 Task: Create a due date automation trigger when advanced on, on the tuesday of the week before a card is due add fields without custom field "Resume" set to a number greater or equal to 1 and greater or equal to 10 at 11:00 AM.
Action: Mouse moved to (980, 68)
Screenshot: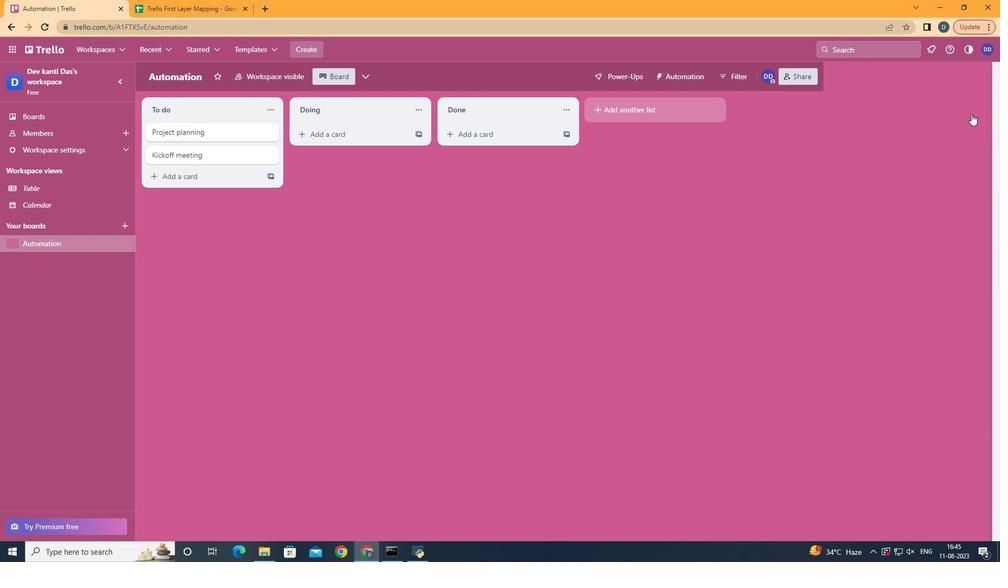 
Action: Mouse pressed left at (980, 68)
Screenshot: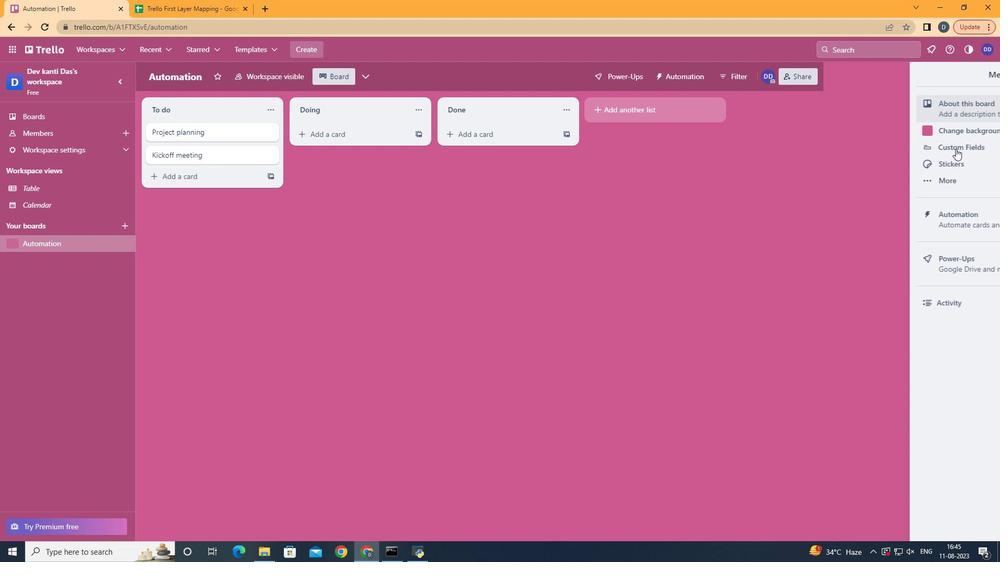 
Action: Mouse moved to (924, 207)
Screenshot: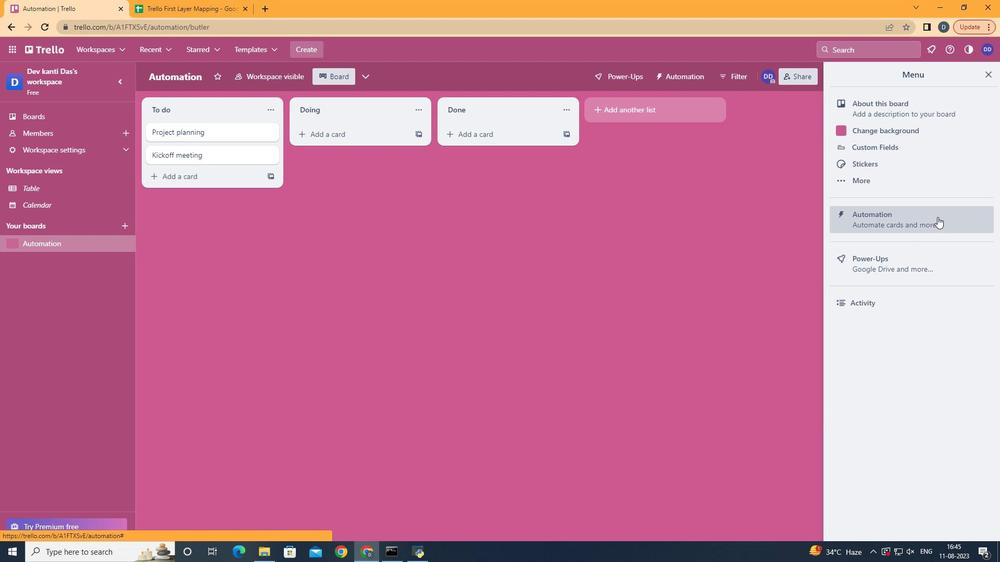 
Action: Mouse pressed left at (924, 207)
Screenshot: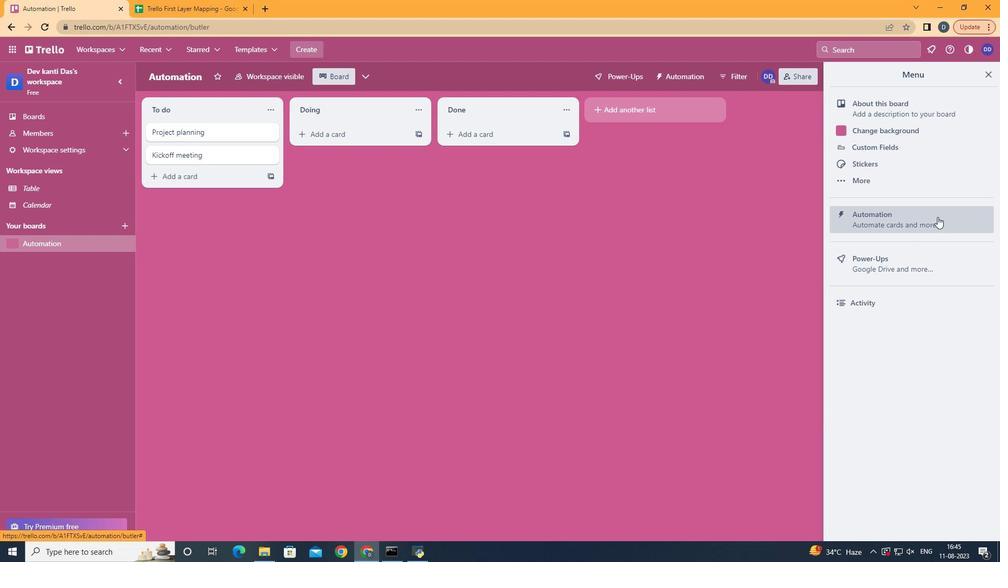 
Action: Mouse moved to (191, 195)
Screenshot: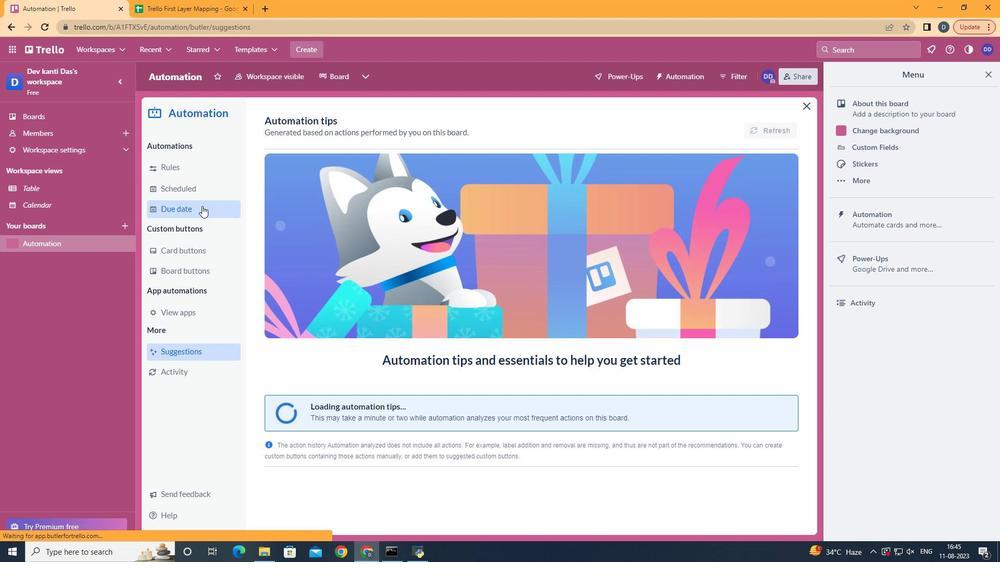 
Action: Mouse pressed left at (191, 195)
Screenshot: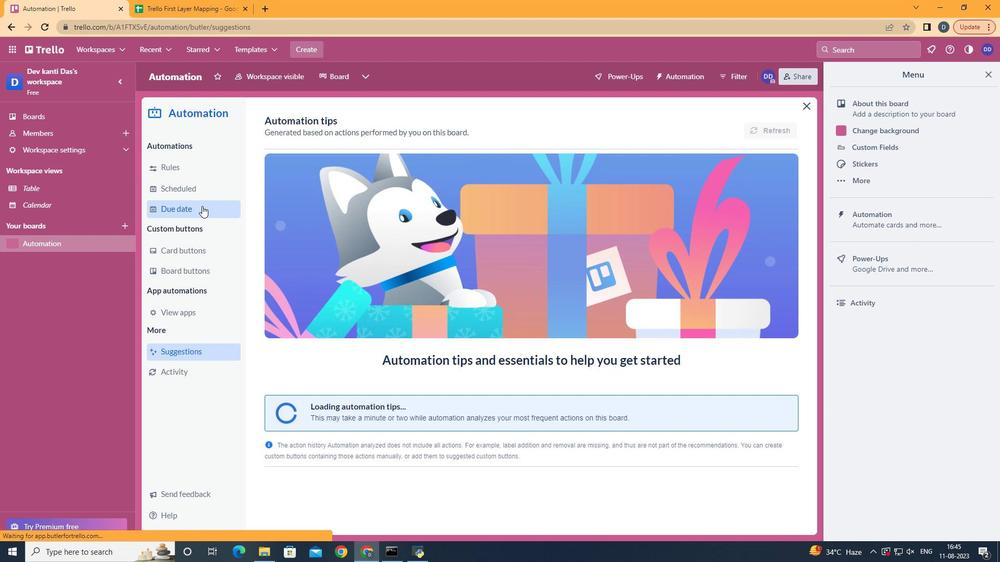 
Action: Mouse moved to (720, 110)
Screenshot: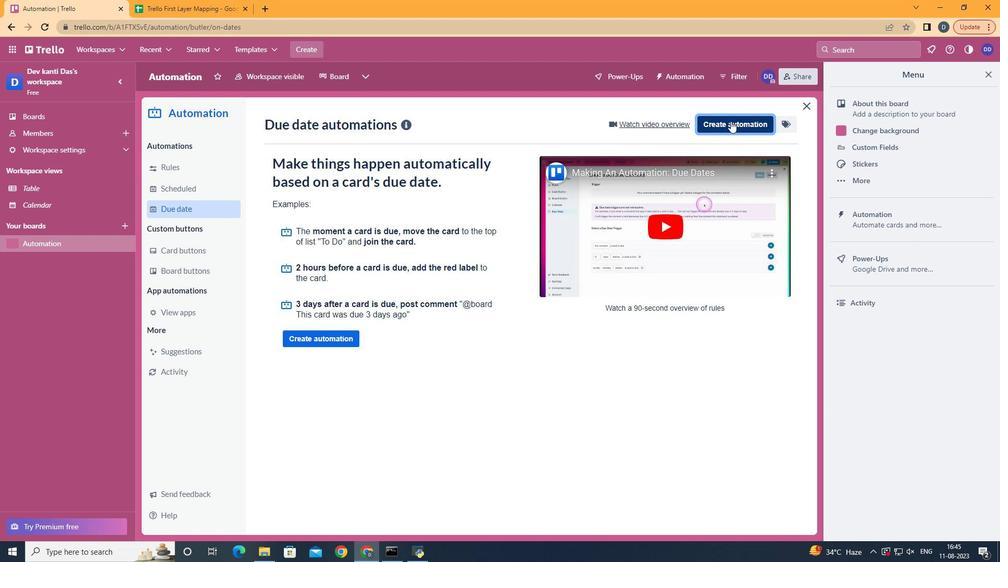 
Action: Mouse pressed left at (720, 110)
Screenshot: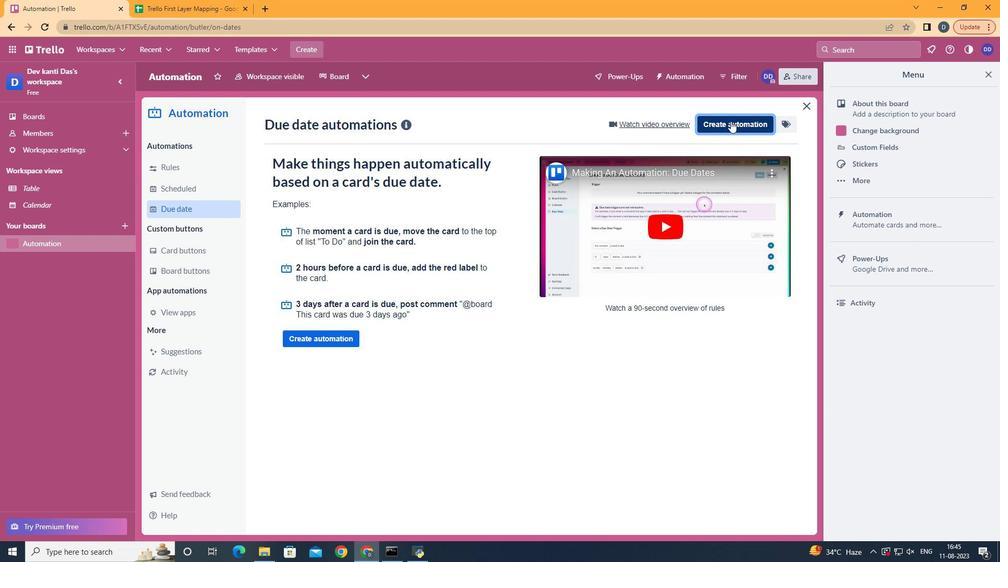 
Action: Mouse moved to (517, 216)
Screenshot: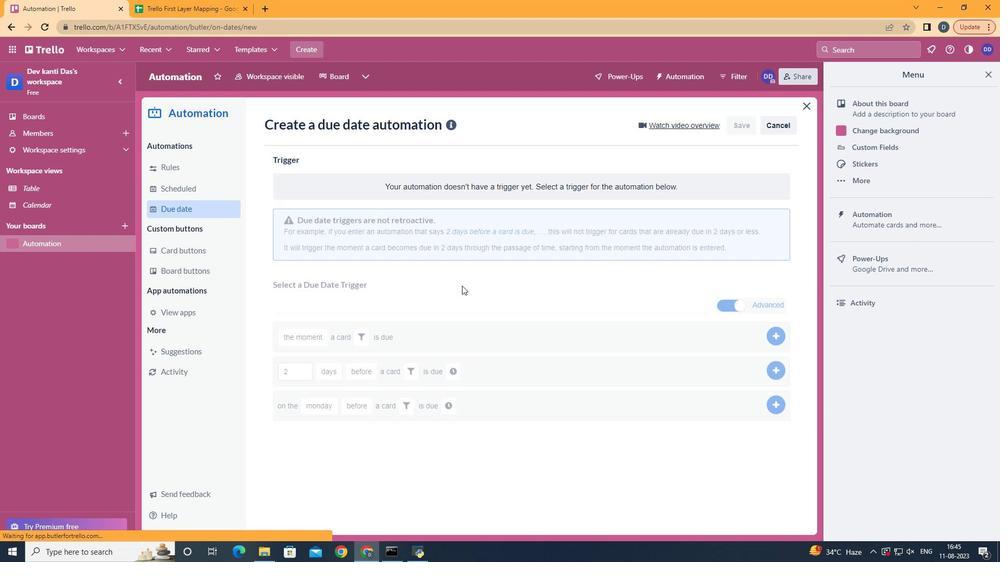 
Action: Mouse pressed left at (517, 216)
Screenshot: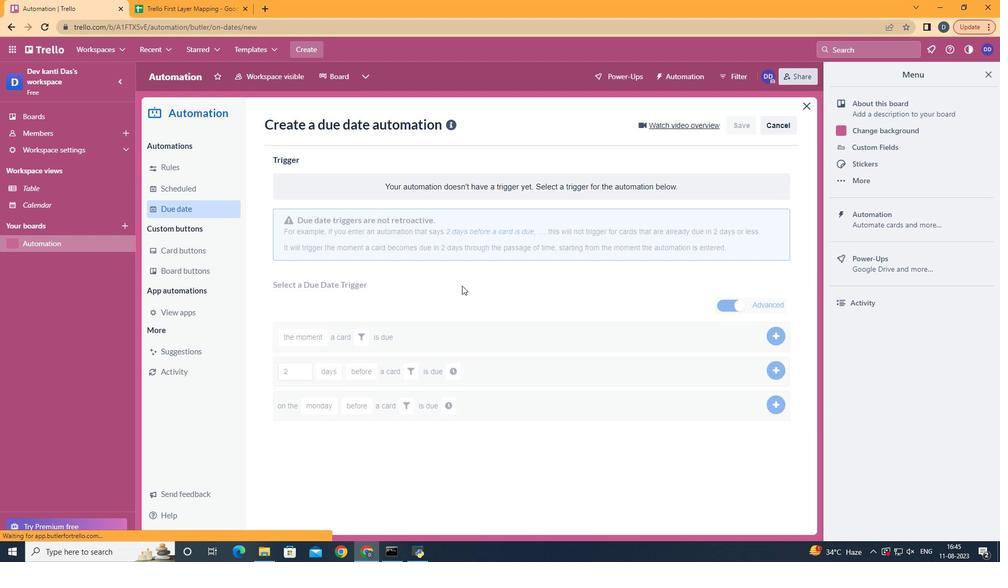 
Action: Mouse moved to (331, 283)
Screenshot: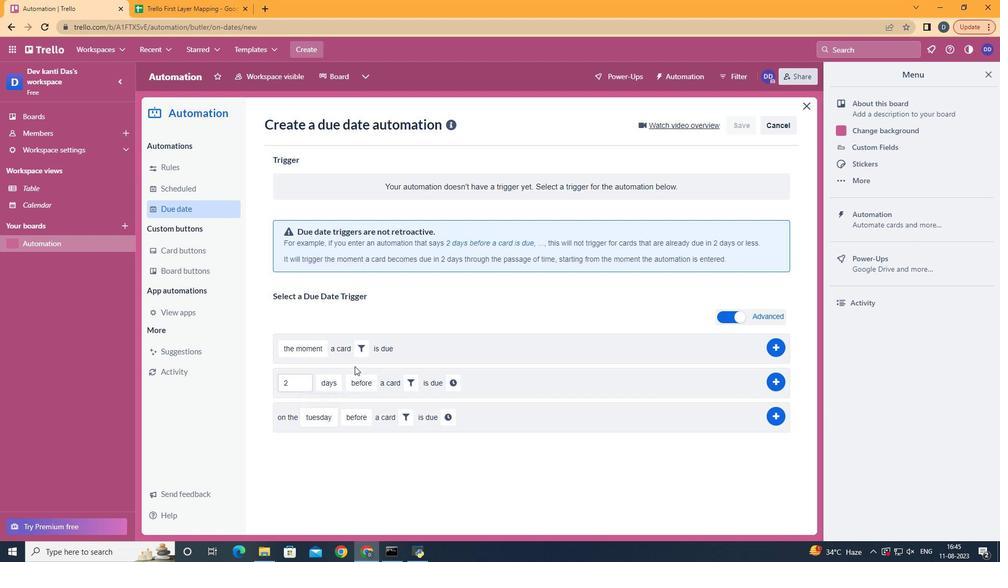 
Action: Mouse pressed left at (331, 283)
Screenshot: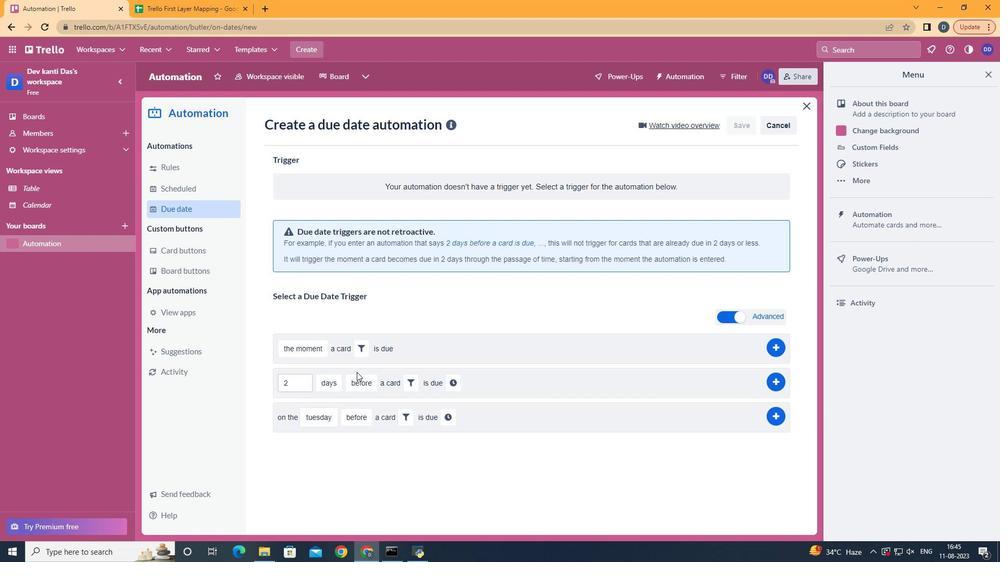
Action: Mouse moved to (355, 486)
Screenshot: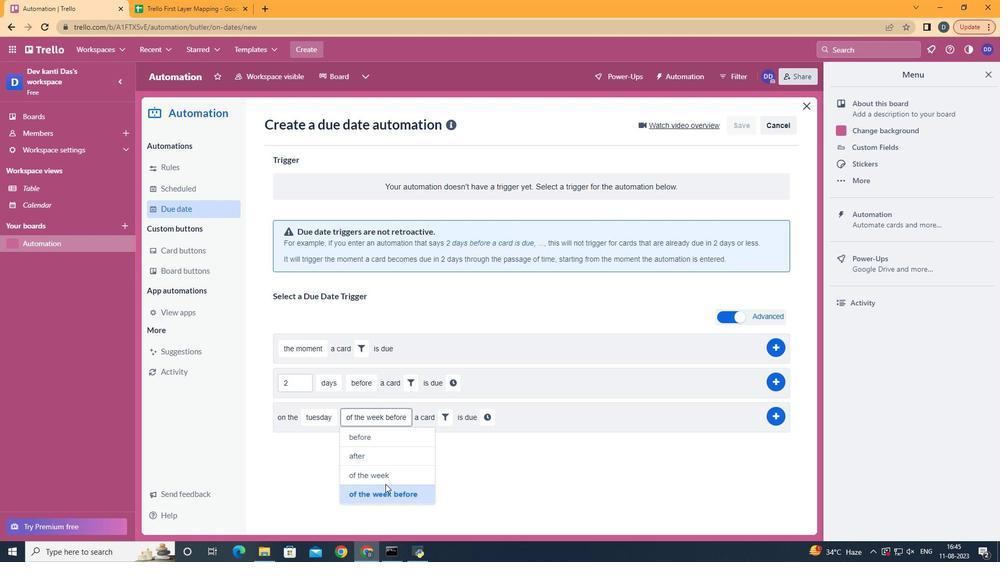 
Action: Mouse pressed left at (355, 486)
Screenshot: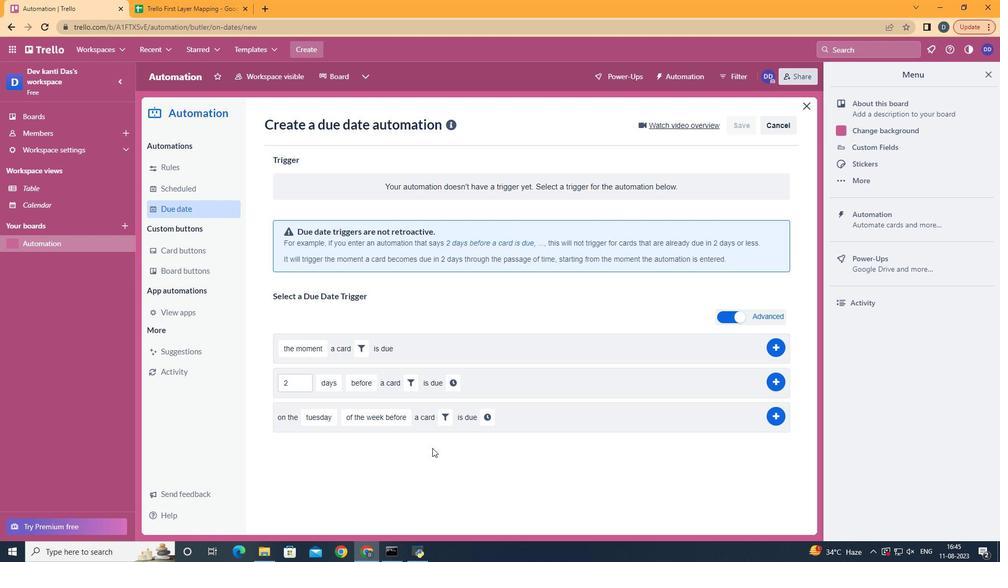 
Action: Mouse moved to (434, 407)
Screenshot: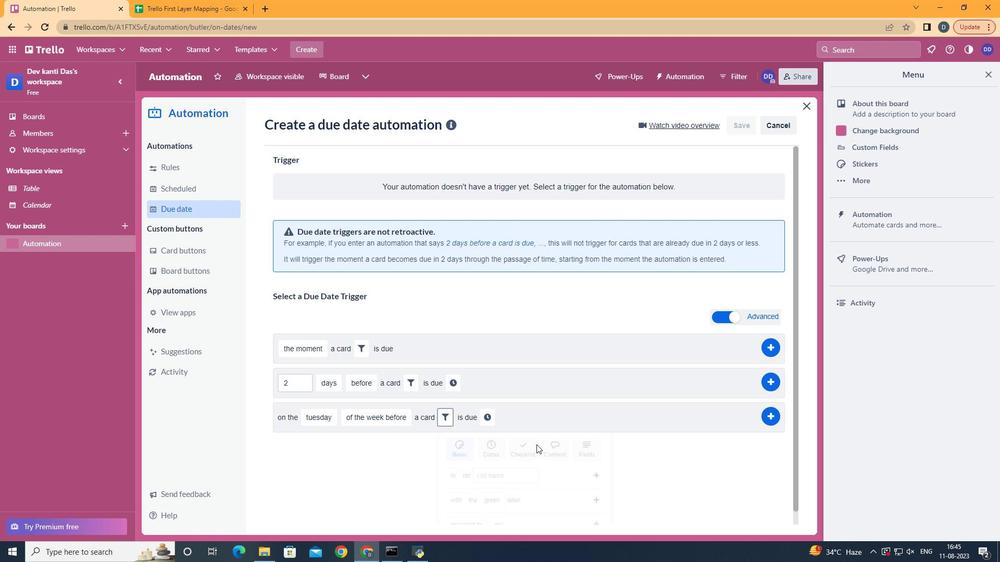 
Action: Mouse pressed left at (434, 407)
Screenshot: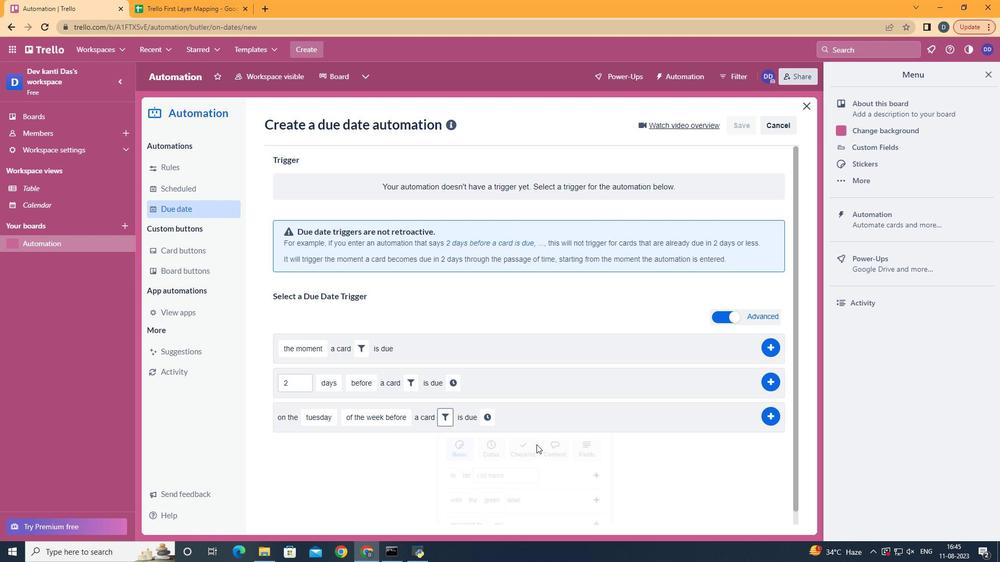 
Action: Mouse moved to (611, 444)
Screenshot: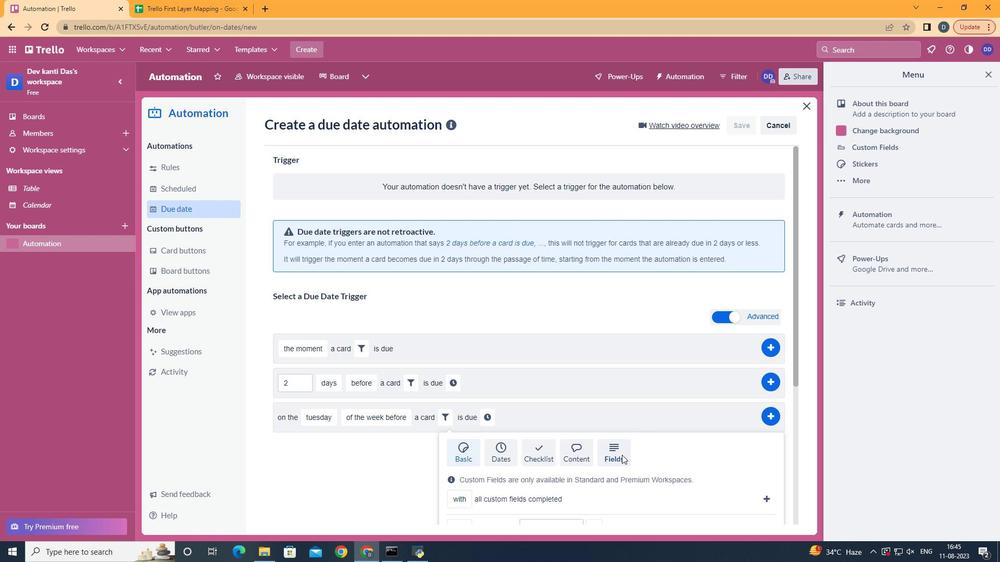 
Action: Mouse pressed left at (611, 444)
Screenshot: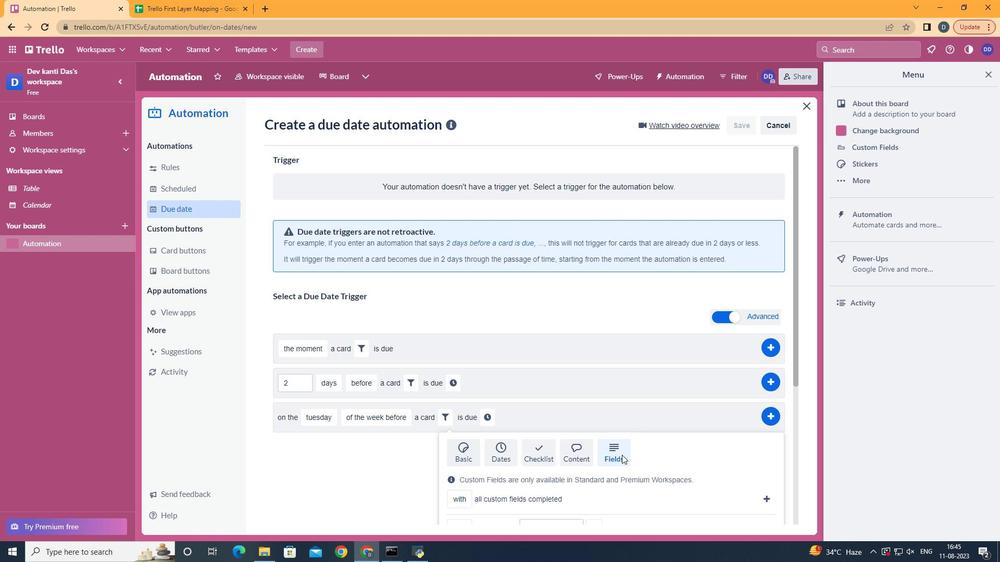
Action: Mouse scrolled (611, 444) with delta (0, 0)
Screenshot: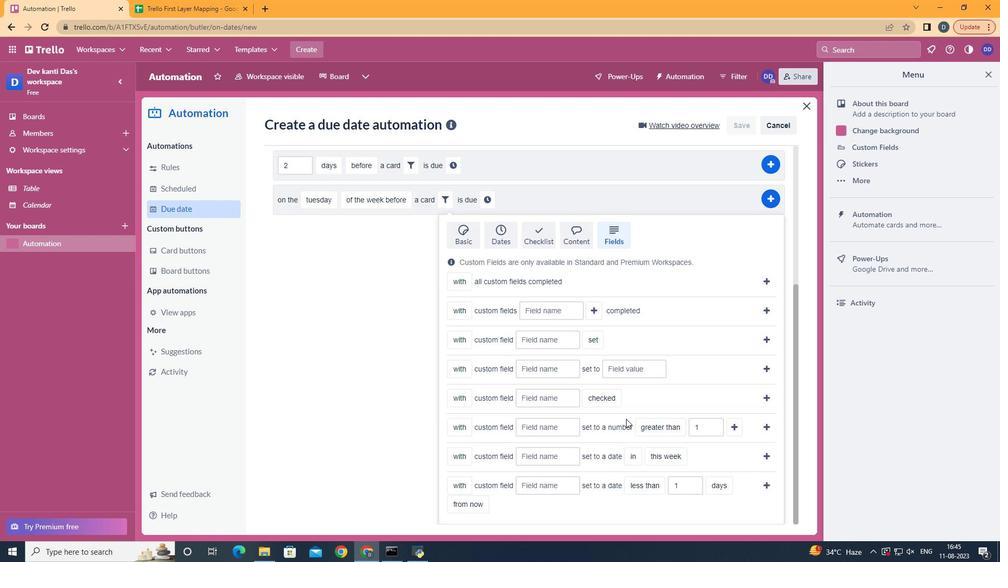 
Action: Mouse scrolled (611, 444) with delta (0, 0)
Screenshot: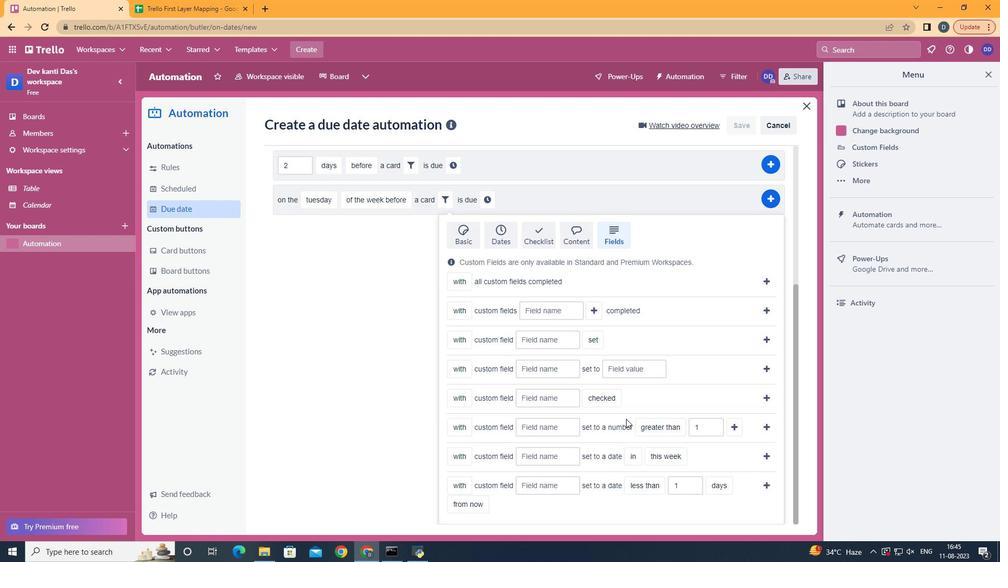 
Action: Mouse scrolled (611, 444) with delta (0, 0)
Screenshot: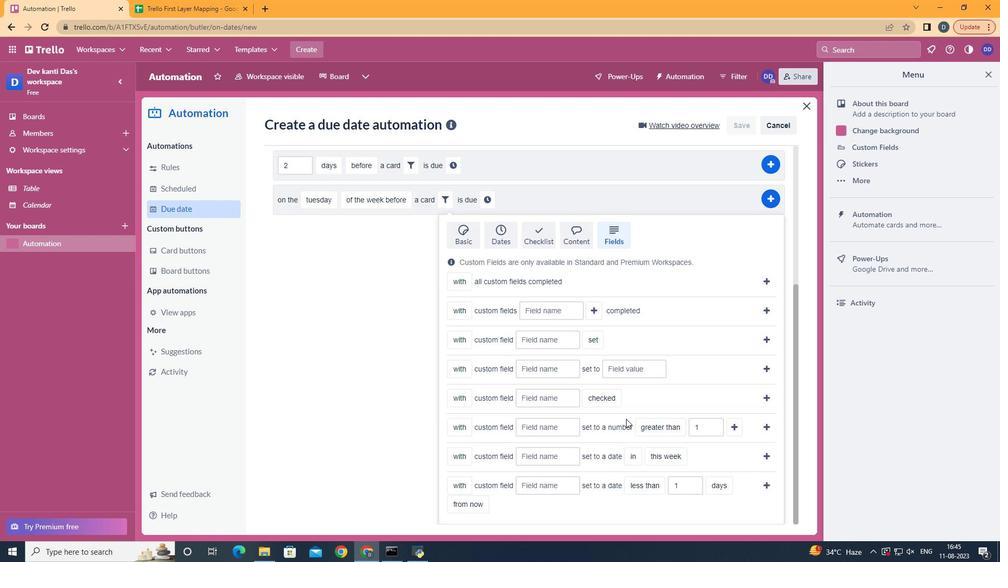 
Action: Mouse scrolled (611, 444) with delta (0, 0)
Screenshot: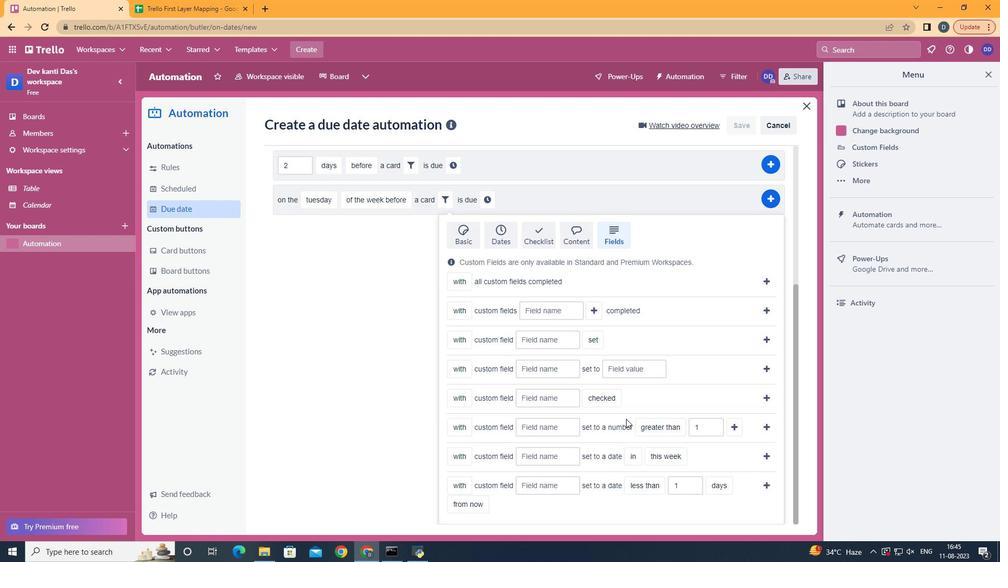 
Action: Mouse scrolled (611, 444) with delta (0, 0)
Screenshot: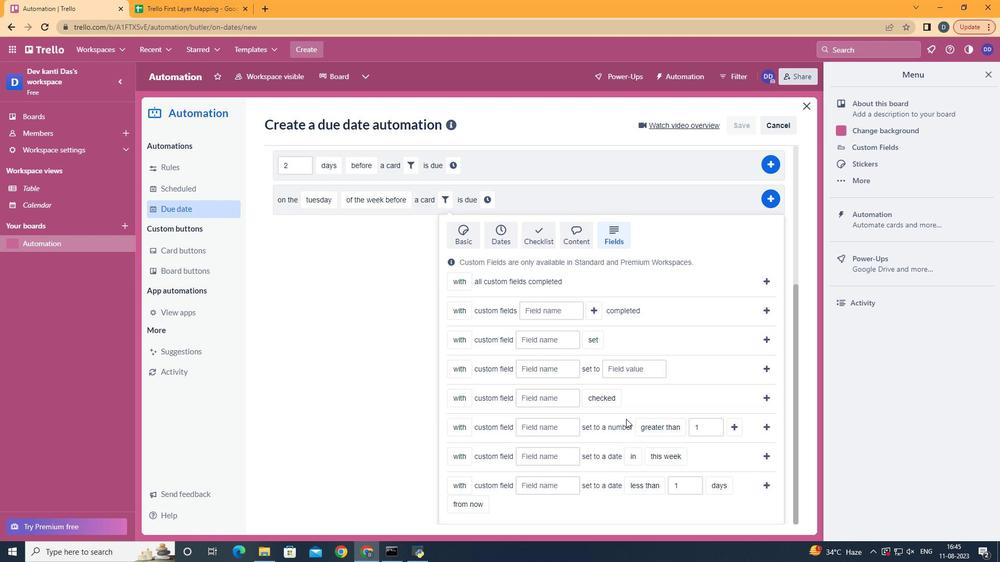 
Action: Mouse moved to (468, 453)
Screenshot: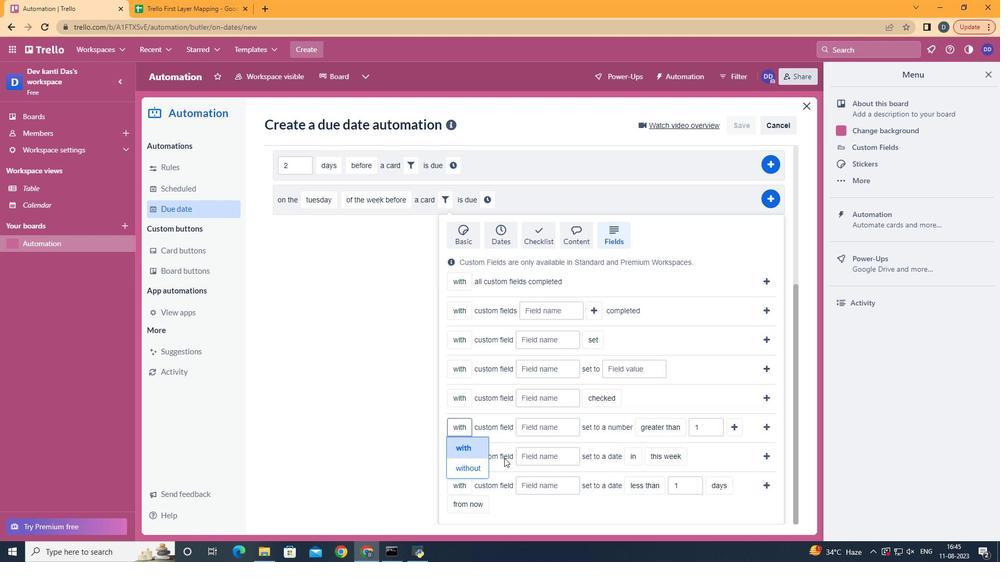 
Action: Mouse pressed left at (468, 453)
Screenshot: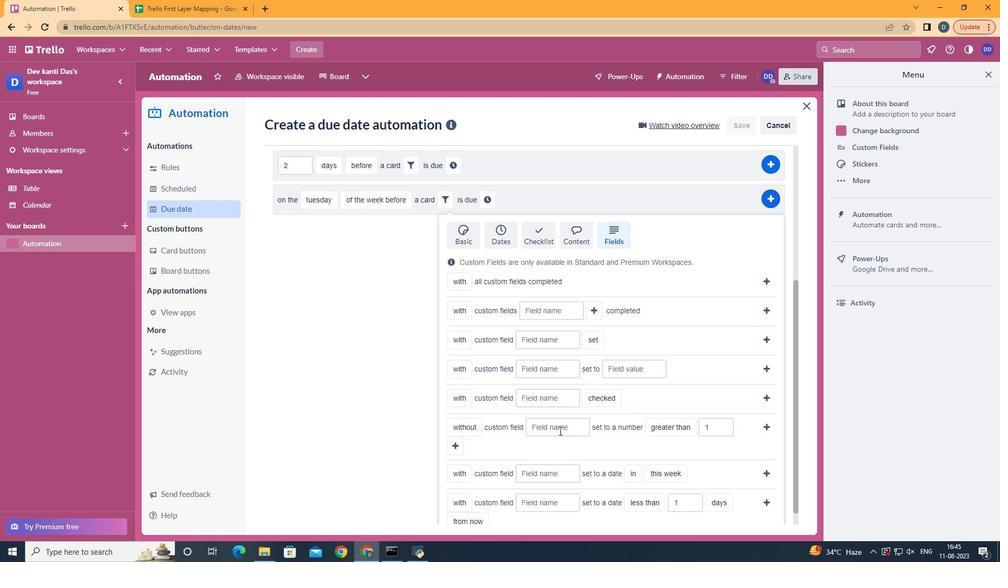 
Action: Mouse moved to (549, 420)
Screenshot: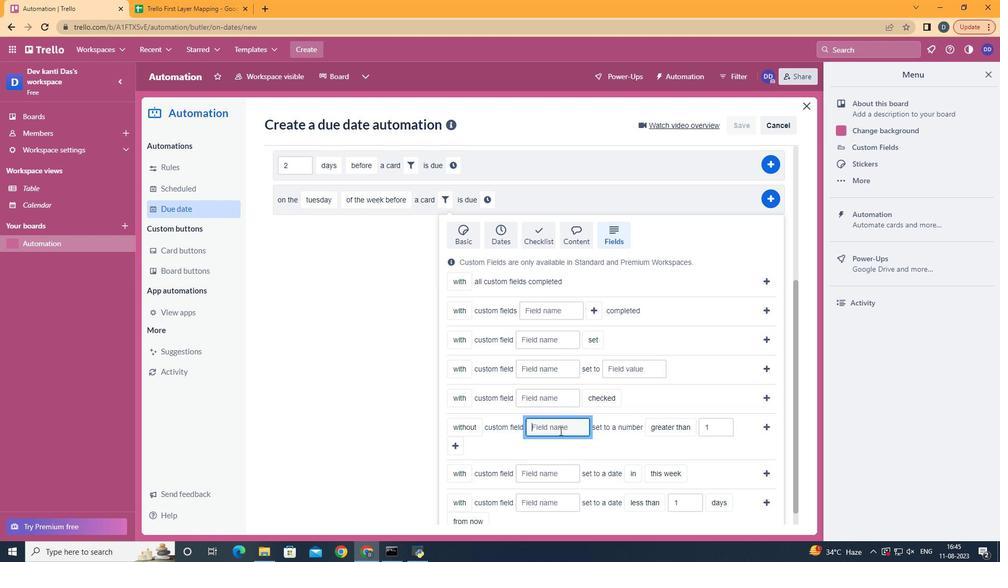 
Action: Mouse pressed left at (549, 420)
Screenshot: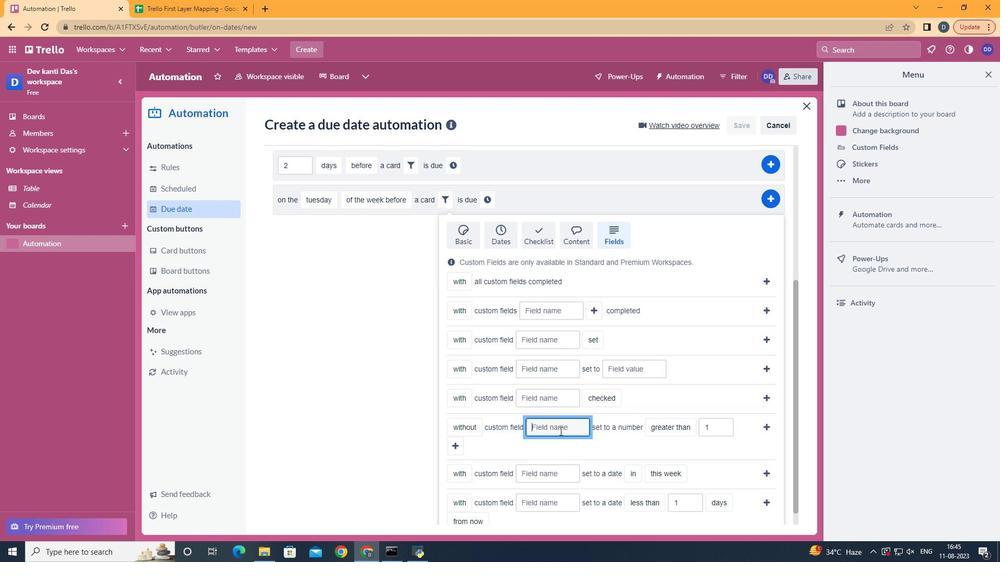 
Action: Key pressed <Key.shift>Resume
Screenshot: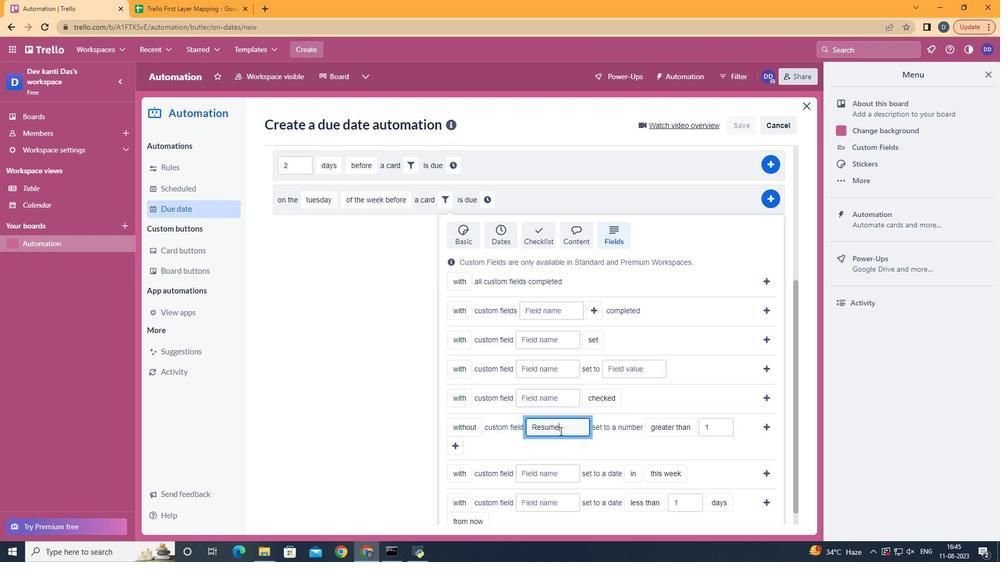
Action: Mouse moved to (677, 455)
Screenshot: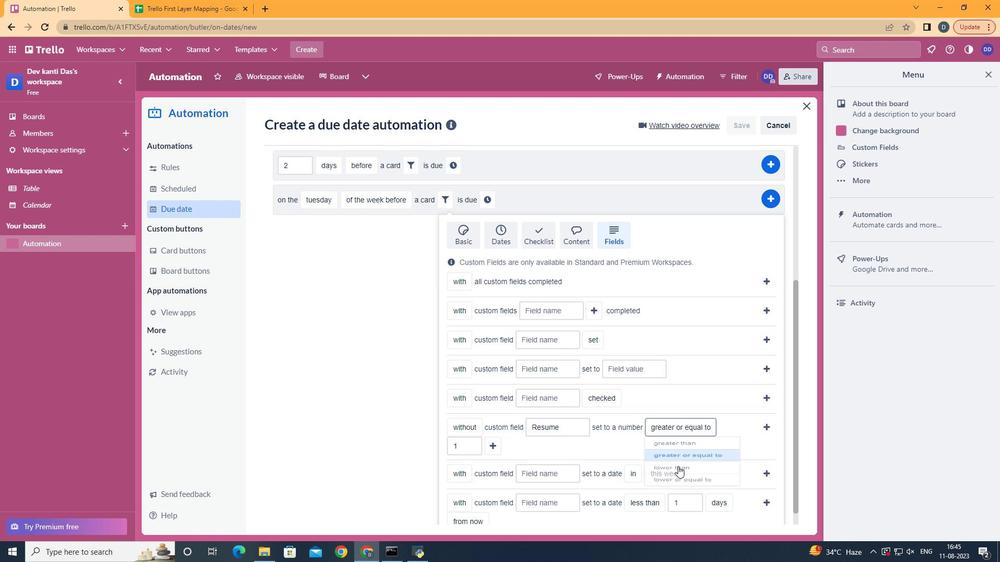 
Action: Mouse pressed left at (677, 455)
Screenshot: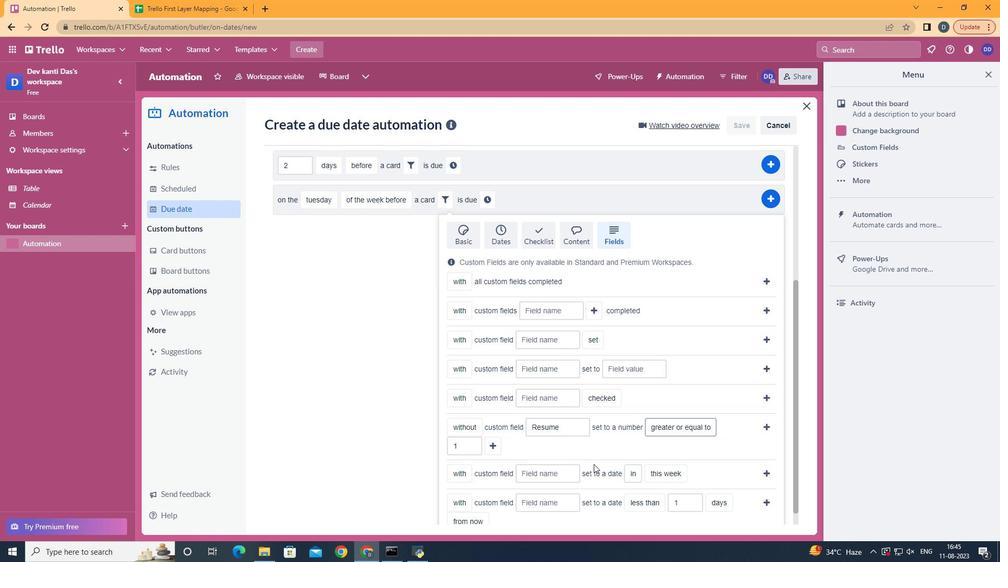 
Action: Mouse moved to (482, 434)
Screenshot: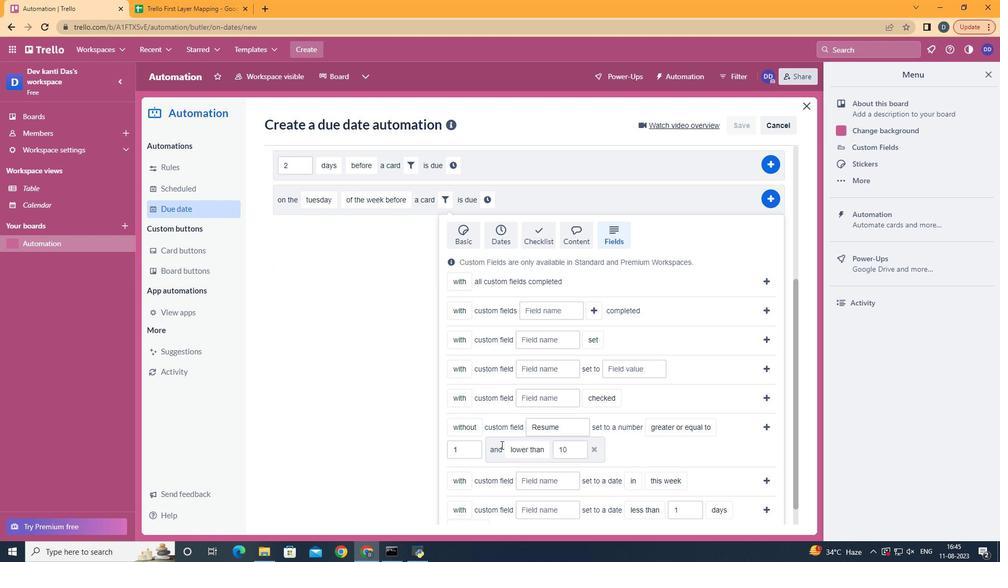 
Action: Mouse pressed left at (482, 434)
Screenshot: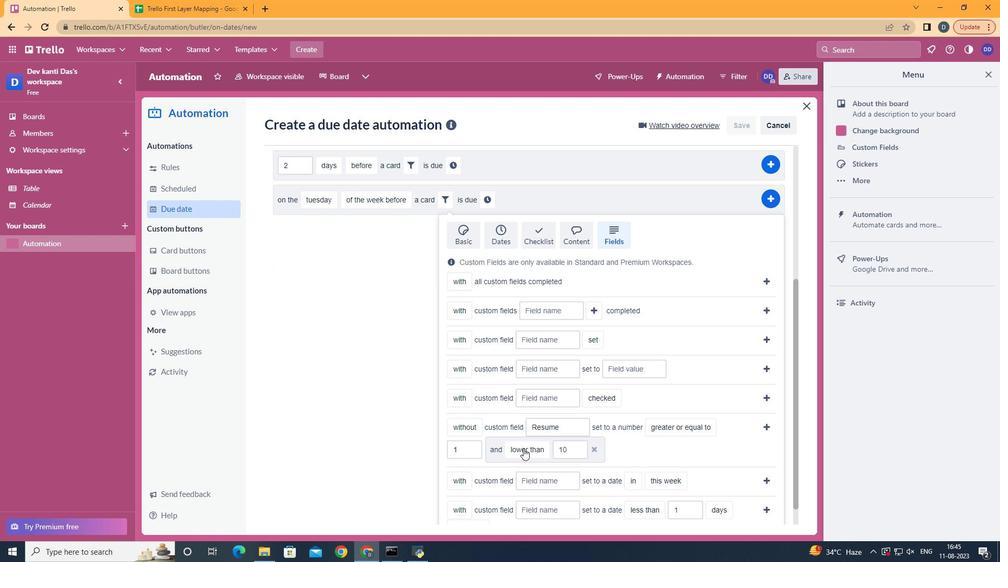 
Action: Mouse moved to (540, 421)
Screenshot: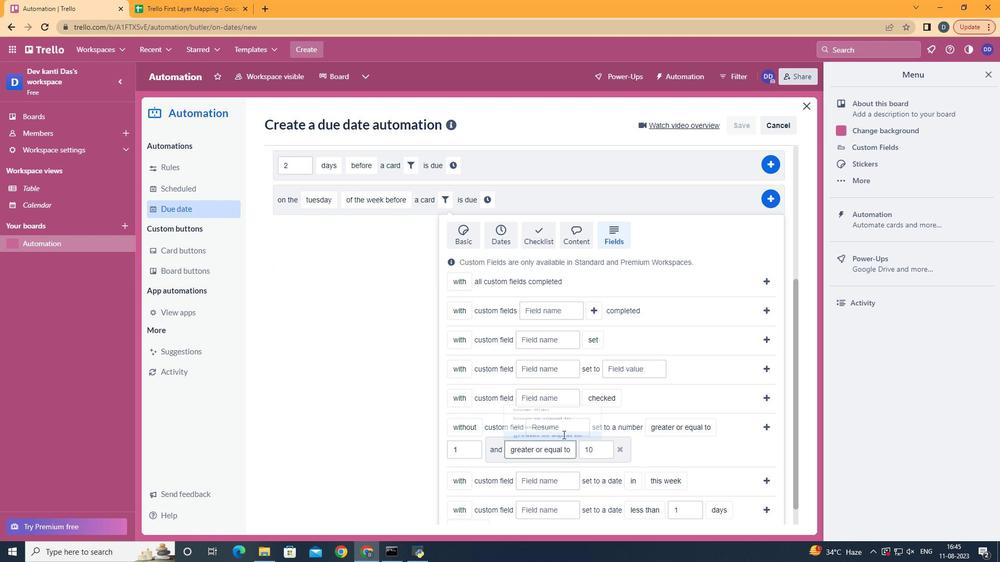 
Action: Mouse pressed left at (540, 421)
Screenshot: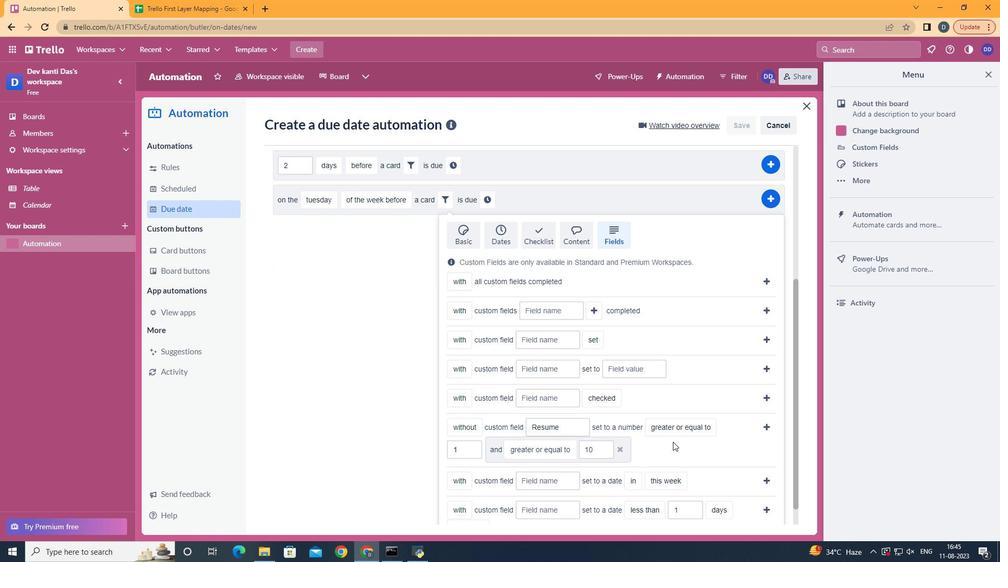 
Action: Mouse moved to (751, 417)
Screenshot: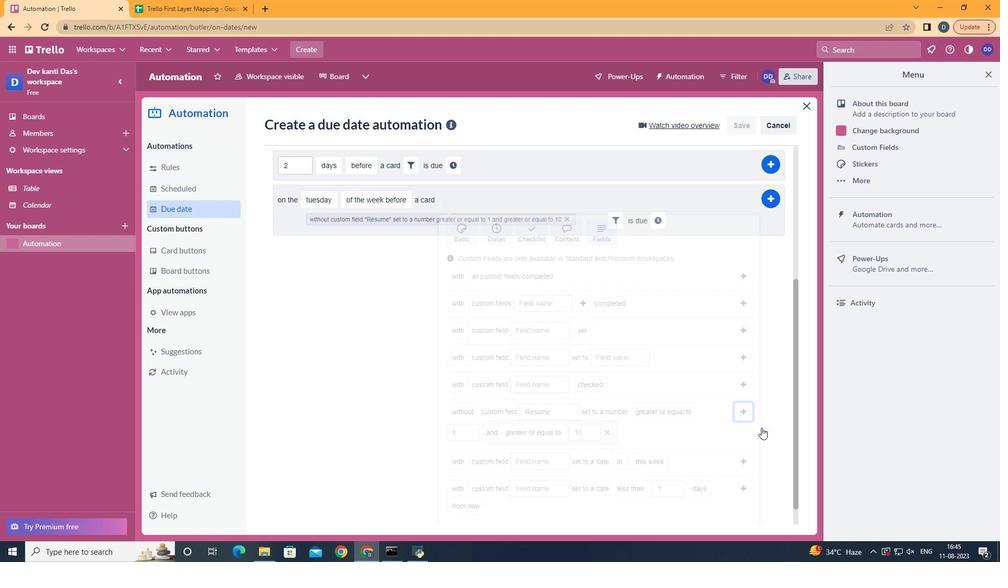 
Action: Mouse pressed left at (751, 417)
Screenshot: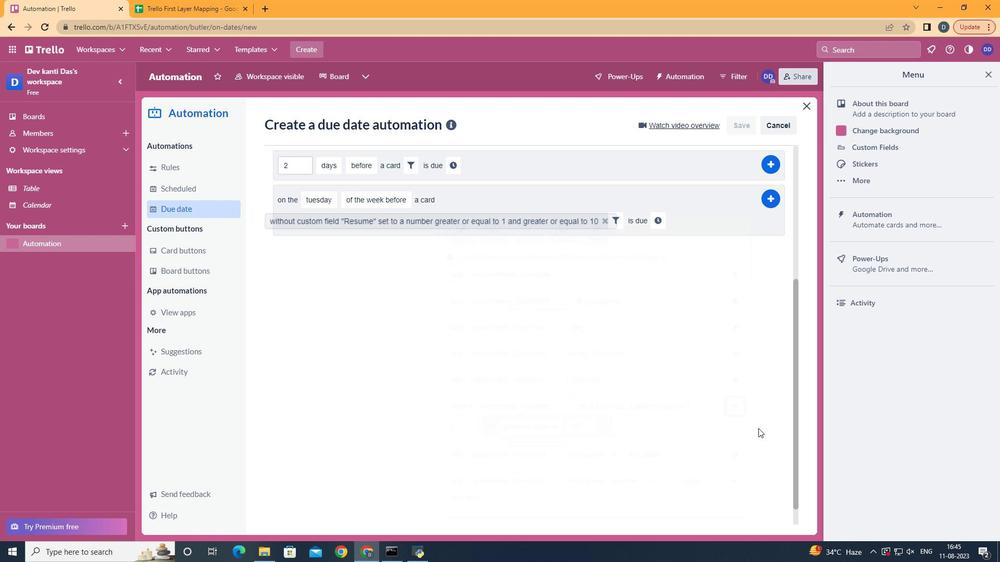 
Action: Mouse moved to (651, 427)
Screenshot: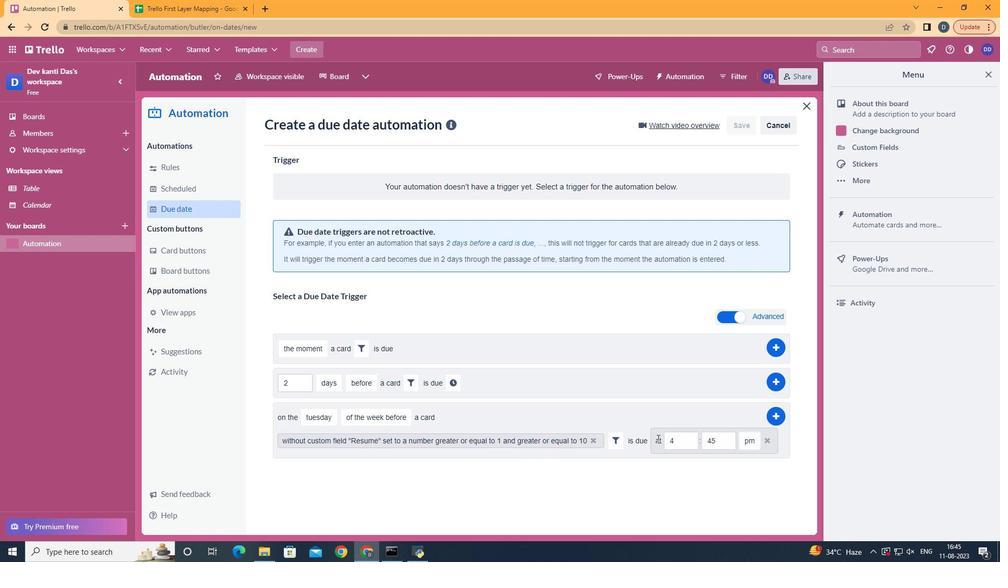 
Action: Mouse pressed left at (651, 427)
Screenshot: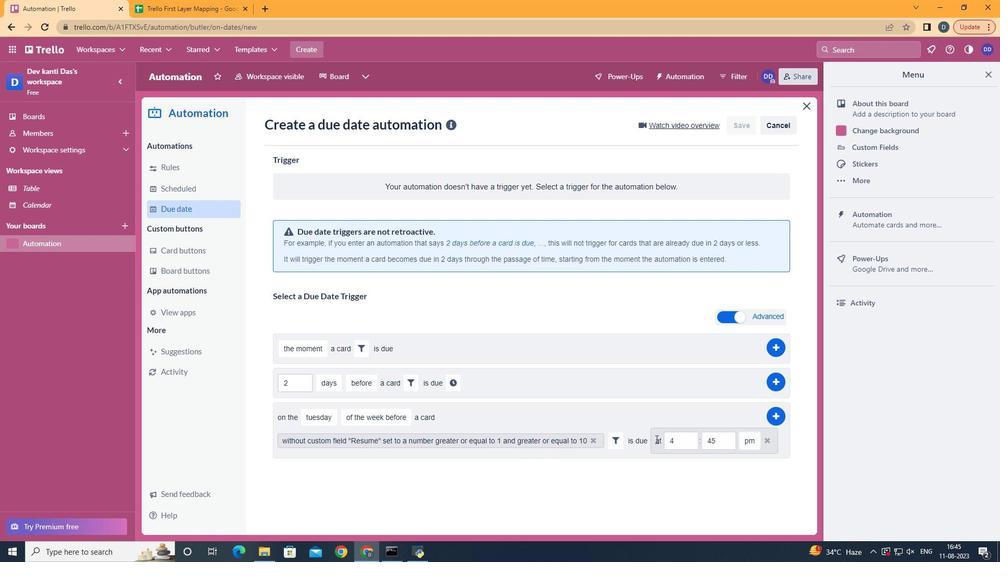 
Action: Mouse moved to (672, 427)
Screenshot: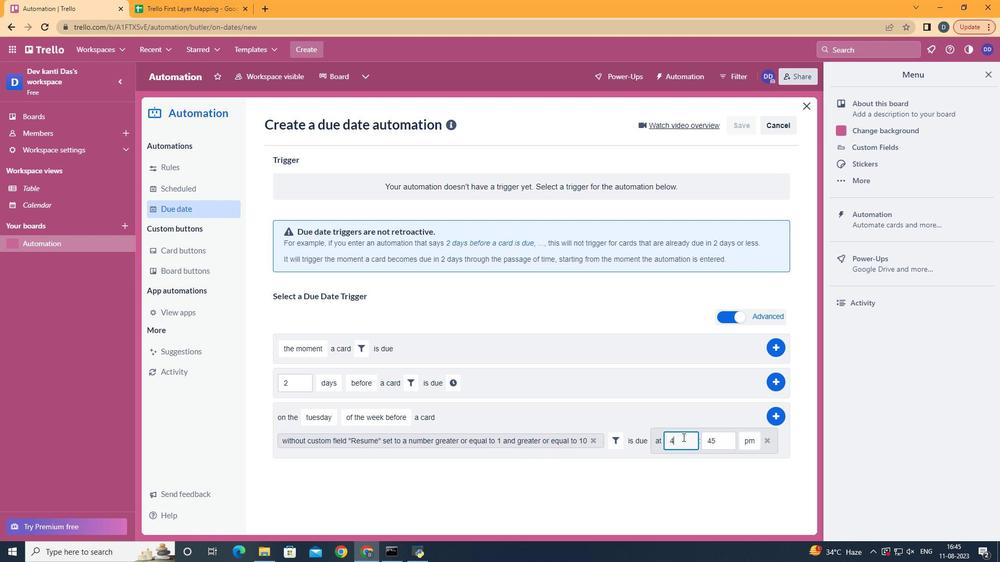 
Action: Mouse pressed left at (672, 427)
Screenshot: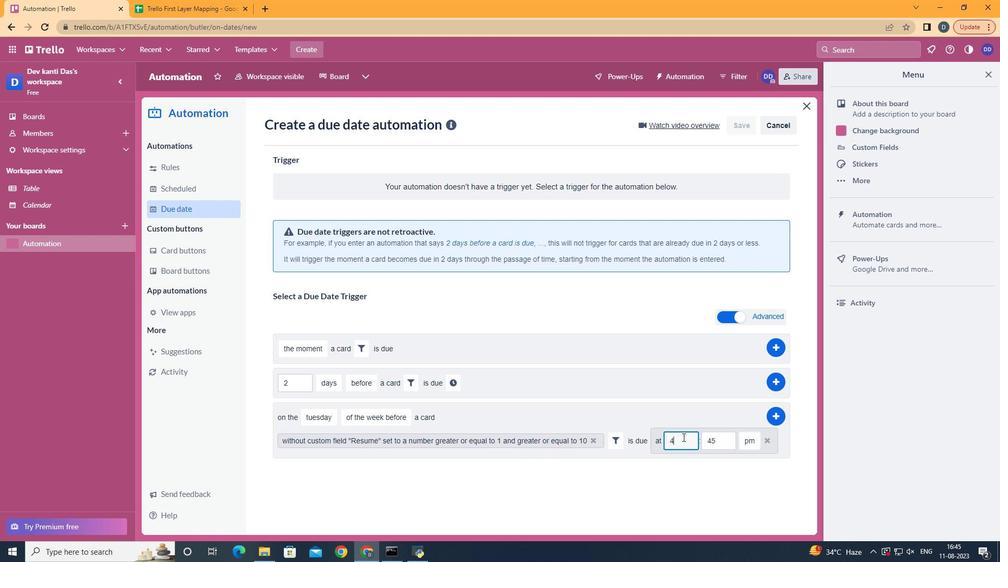 
Action: Key pressed <Key.backspace>11
Screenshot: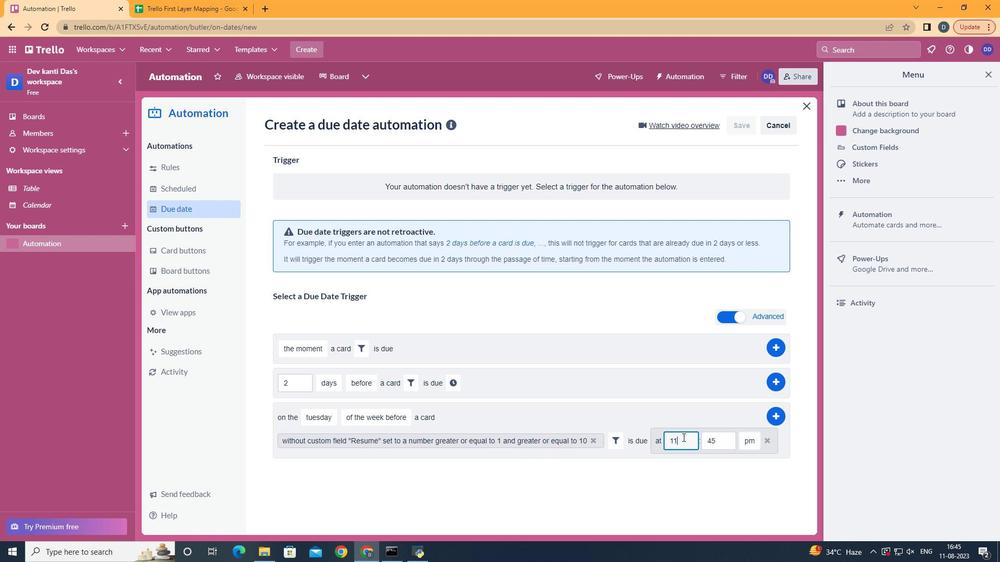 
Action: Mouse moved to (709, 433)
Screenshot: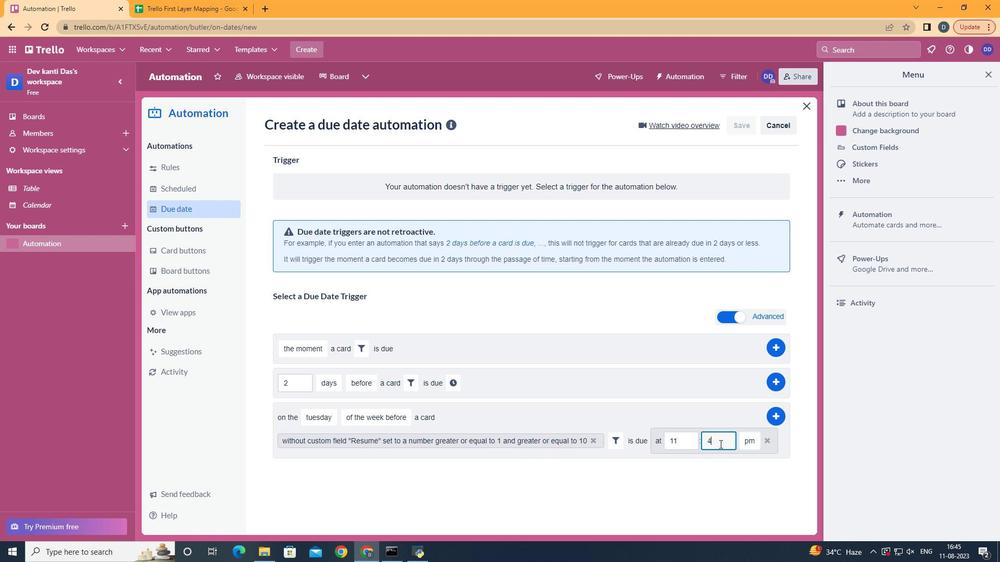 
Action: Mouse pressed left at (709, 433)
Screenshot: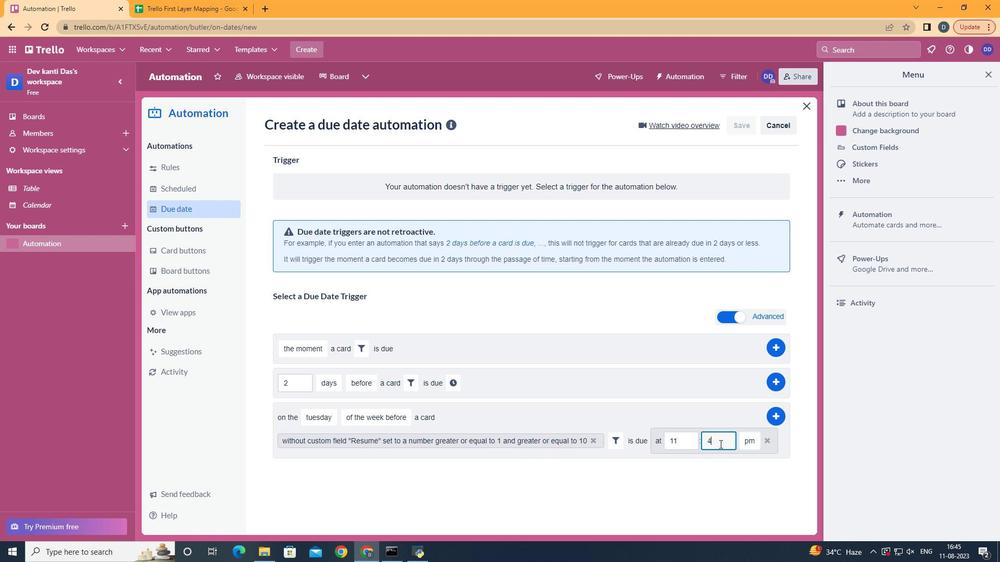 
Action: Key pressed <Key.backspace><Key.backspace>00
Screenshot: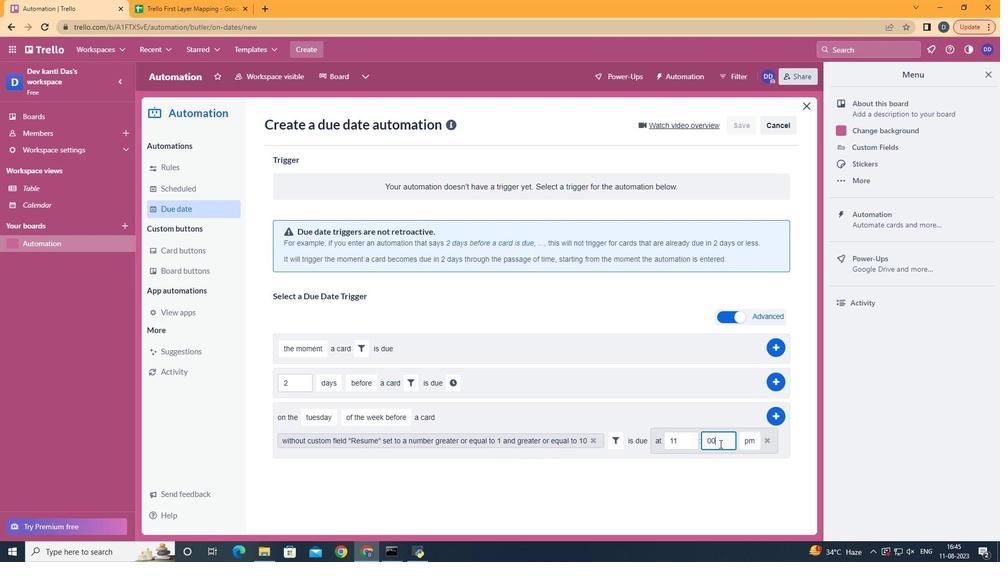 
Action: Mouse moved to (736, 447)
Screenshot: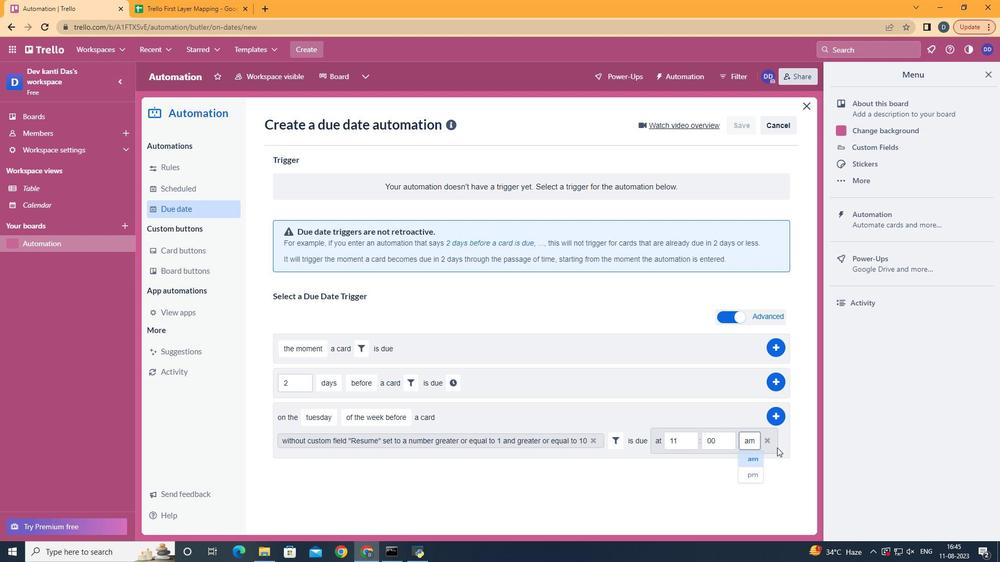
Action: Mouse pressed left at (736, 447)
Screenshot: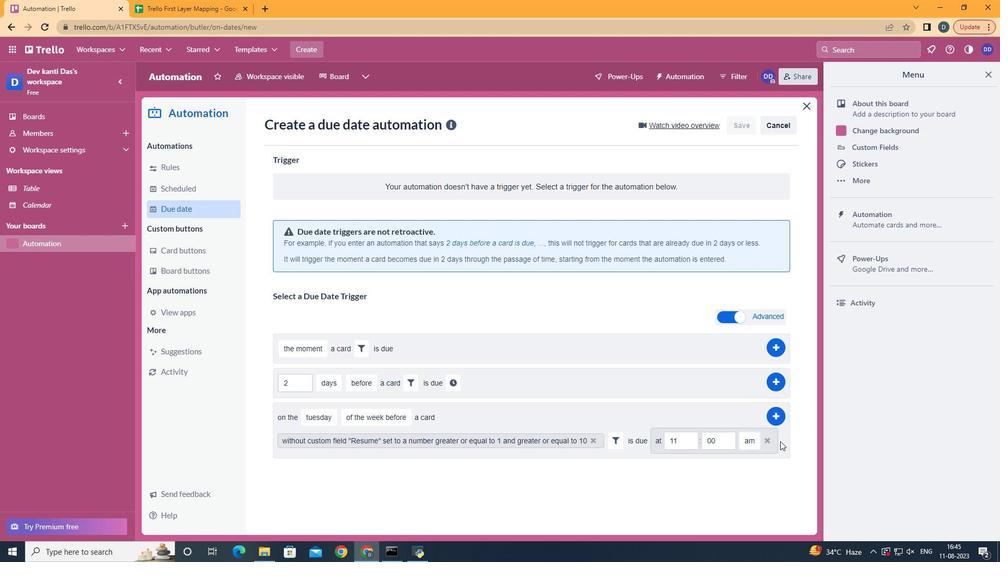 
Action: Mouse moved to (768, 405)
Screenshot: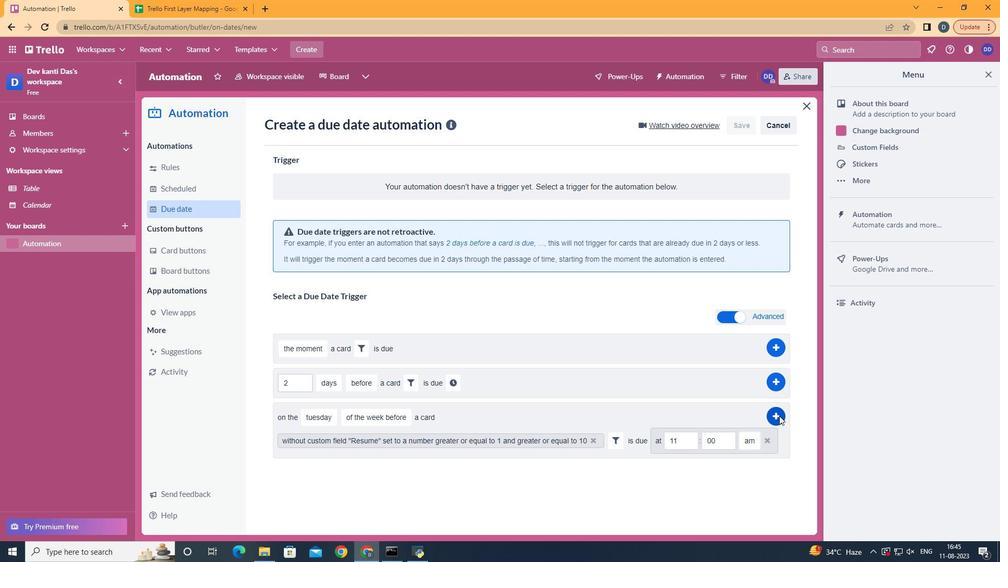 
Action: Mouse pressed left at (768, 405)
Screenshot: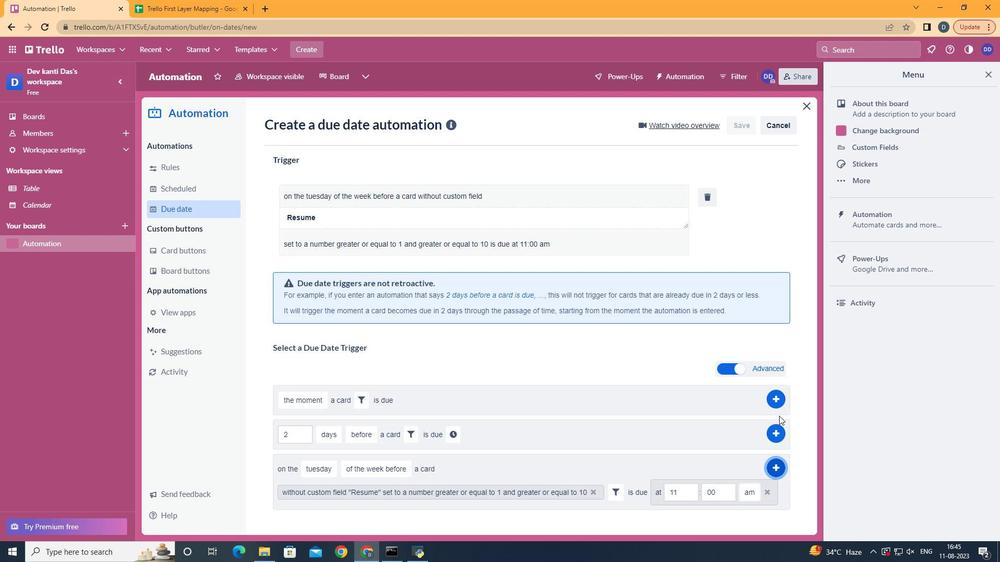 
Action: Mouse moved to (437, 234)
Screenshot: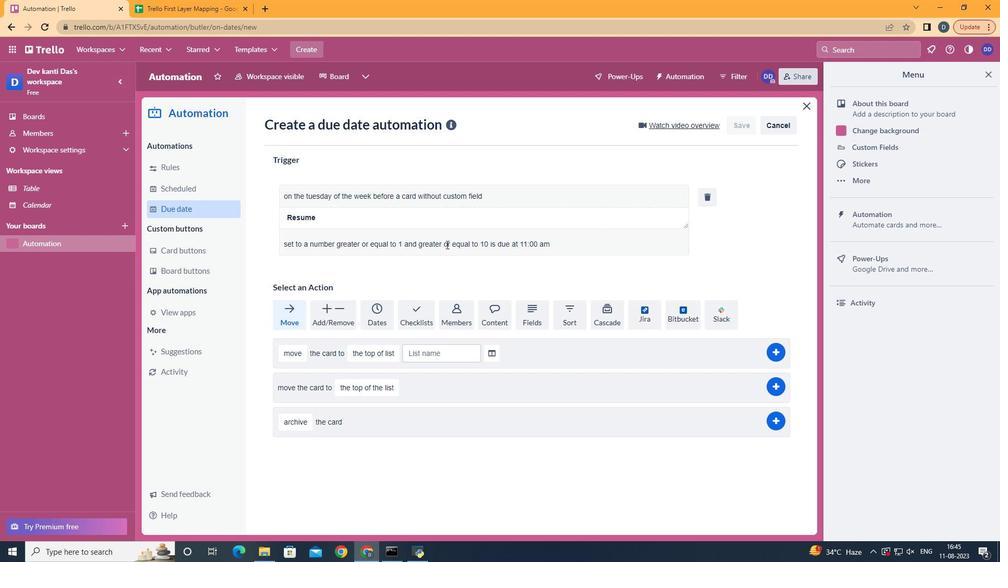 
